 Task: Change the layout to landscape.
Action: Mouse pressed left at (498, 329)
Screenshot: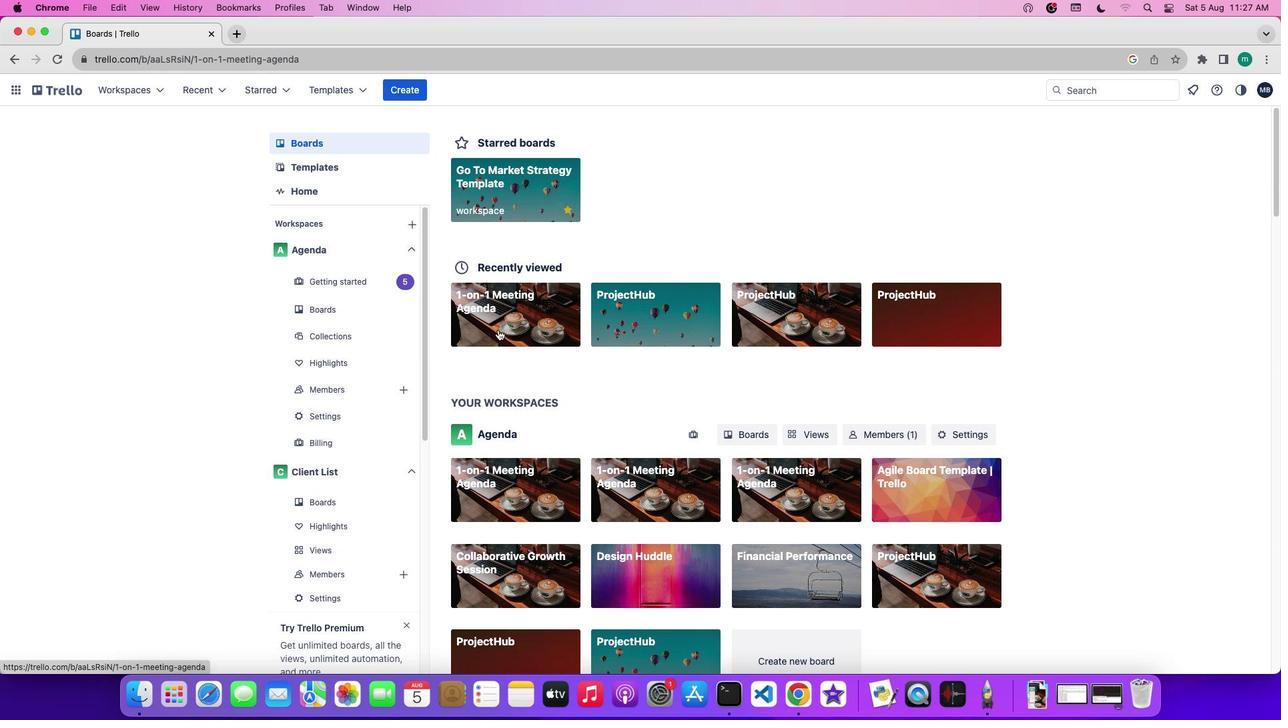 
Action: Mouse moved to (1107, 265)
Screenshot: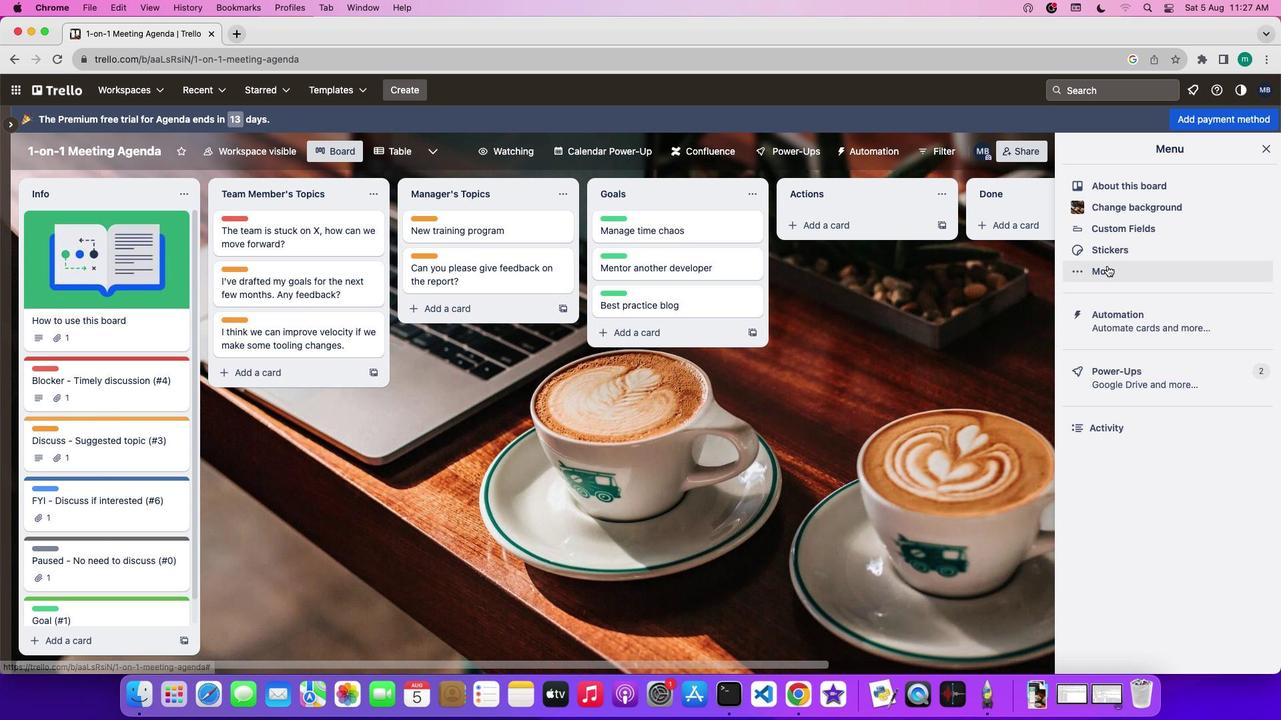 
Action: Mouse pressed left at (1107, 265)
Screenshot: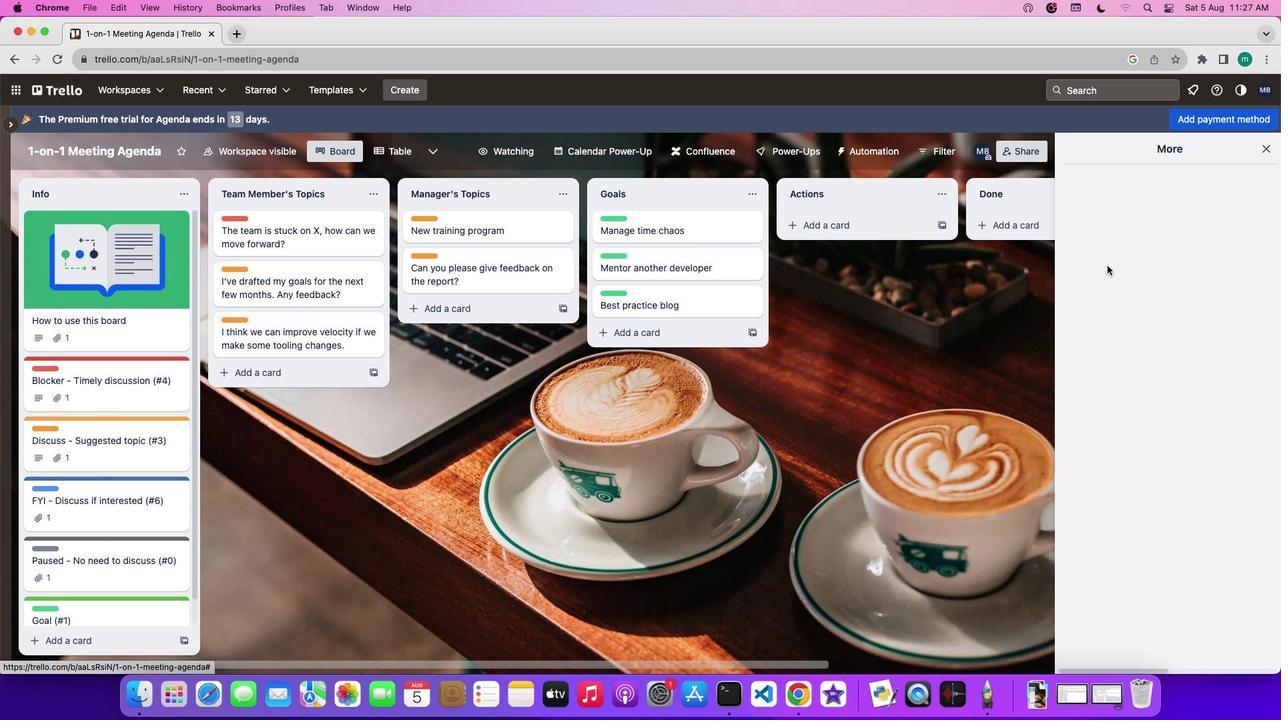 
Action: Mouse moved to (1116, 375)
Screenshot: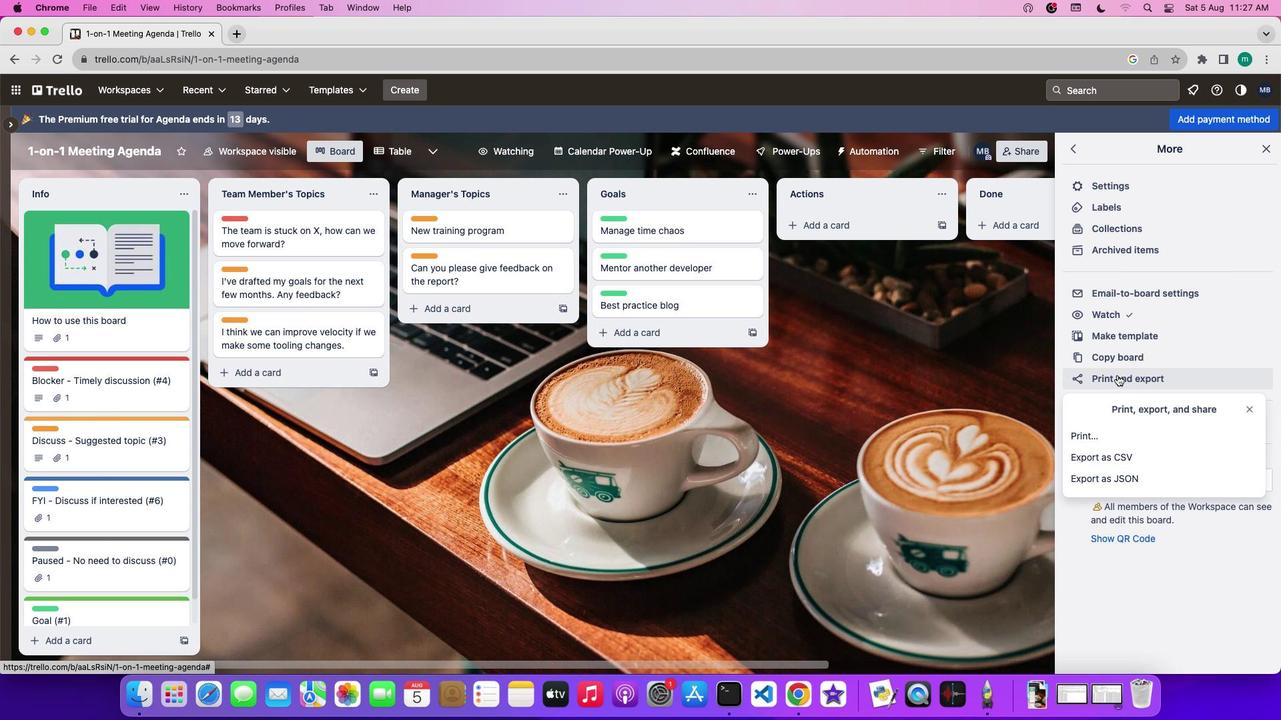 
Action: Mouse pressed left at (1116, 375)
Screenshot: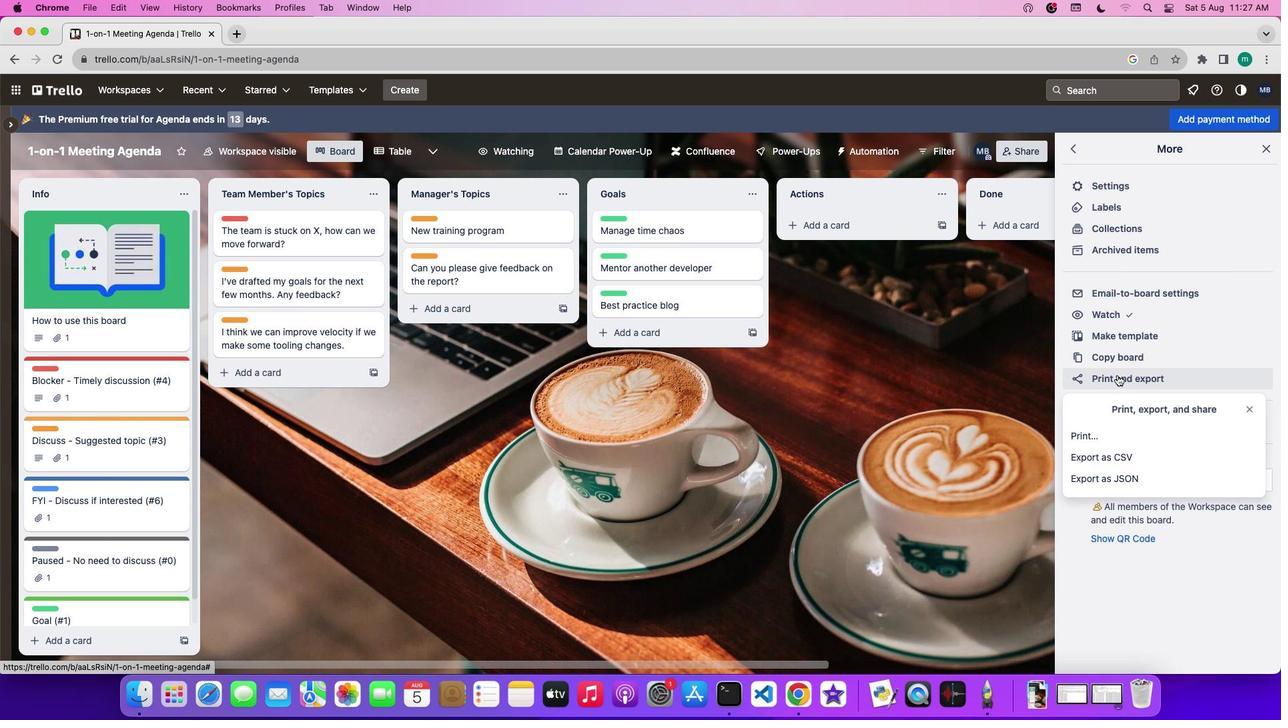 
Action: Mouse moved to (1114, 437)
Screenshot: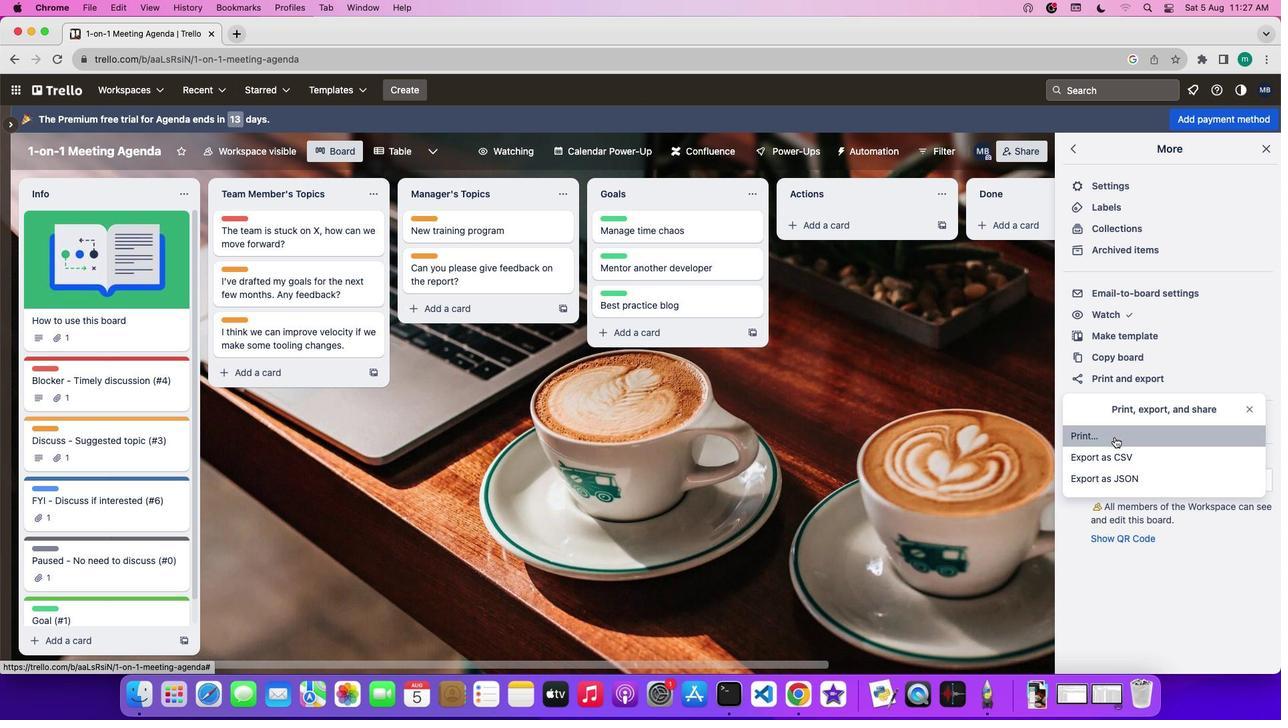 
Action: Mouse pressed left at (1114, 437)
Screenshot: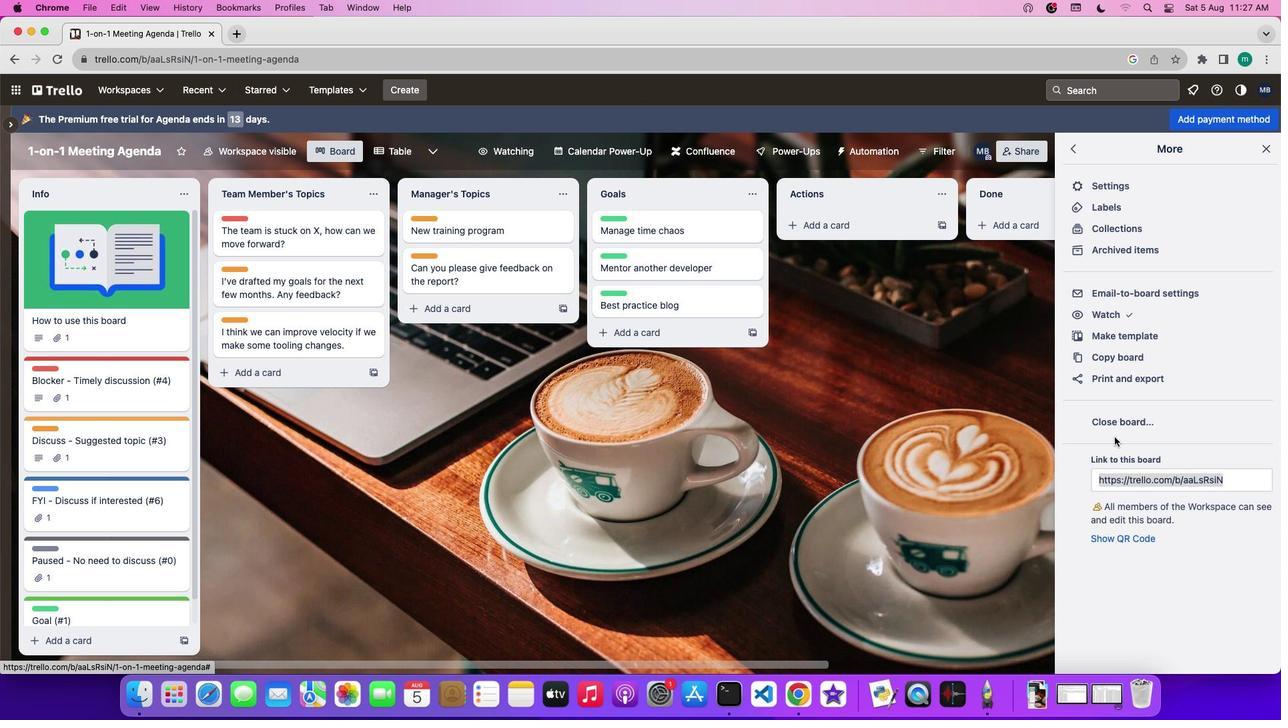
Action: Mouse moved to (1030, 204)
Screenshot: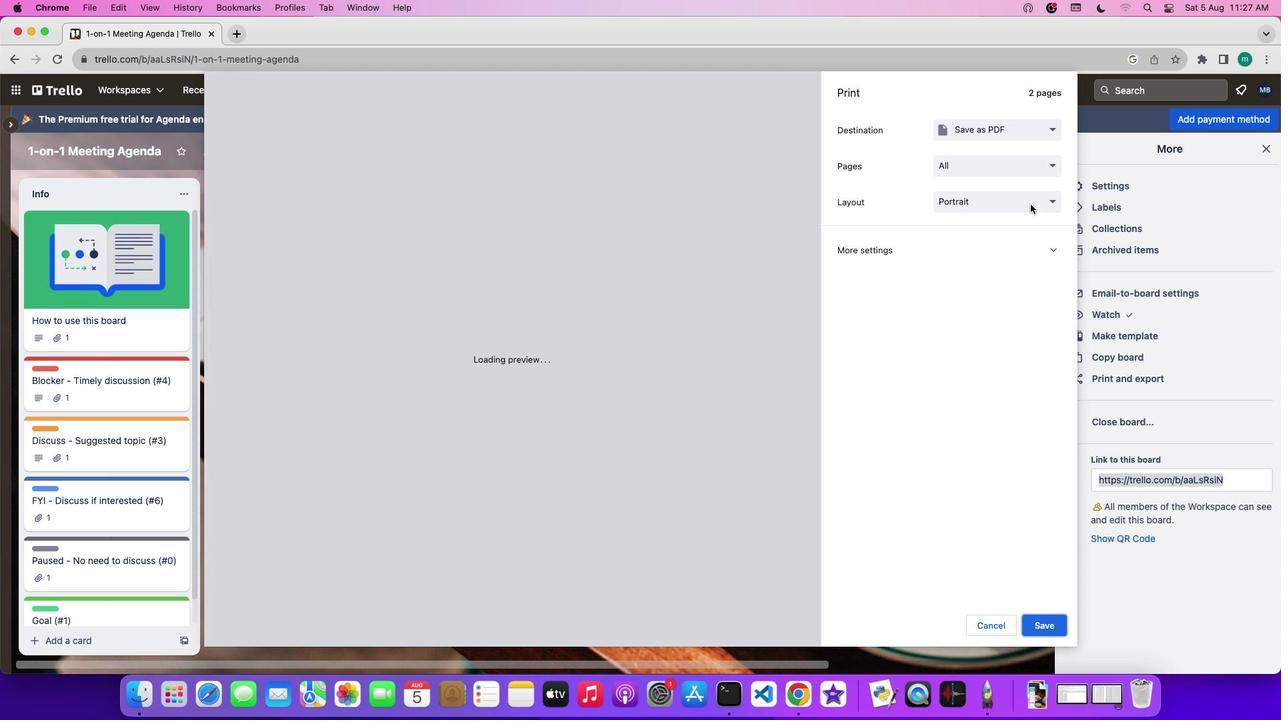 
Action: Mouse pressed left at (1030, 204)
Screenshot: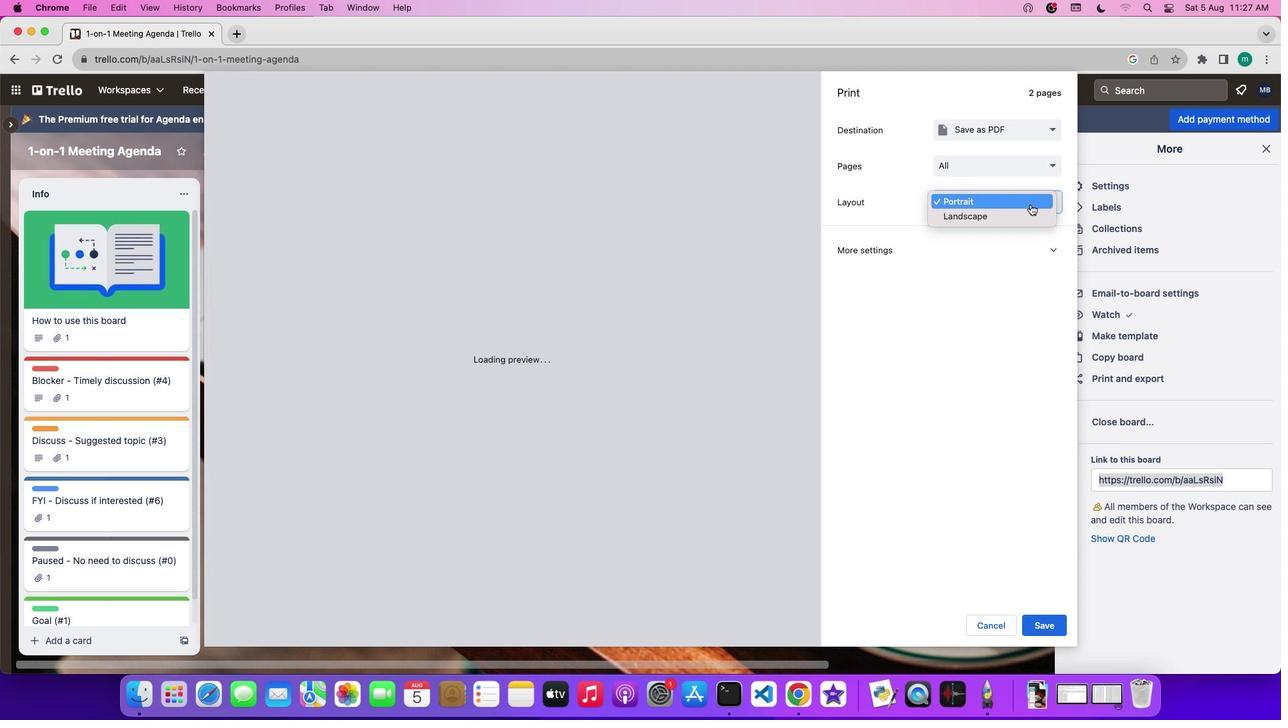 
Action: Mouse moved to (1027, 214)
Screenshot: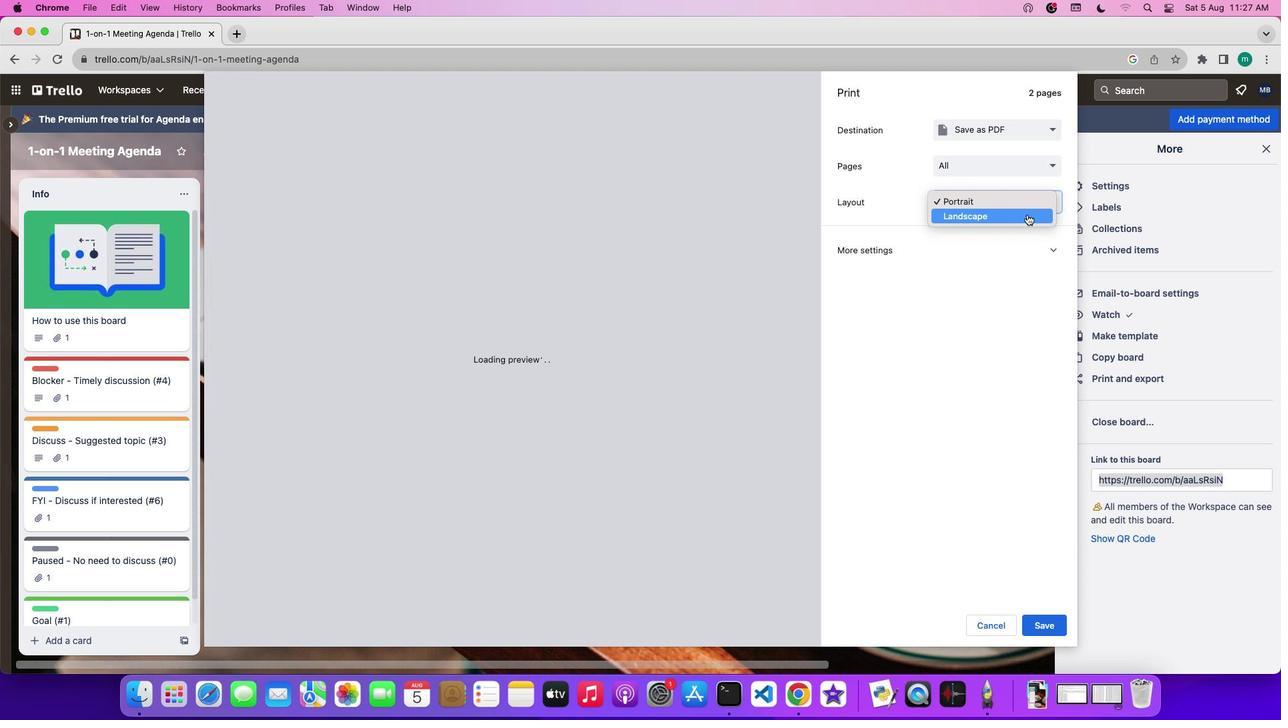
Action: Mouse pressed left at (1027, 214)
Screenshot: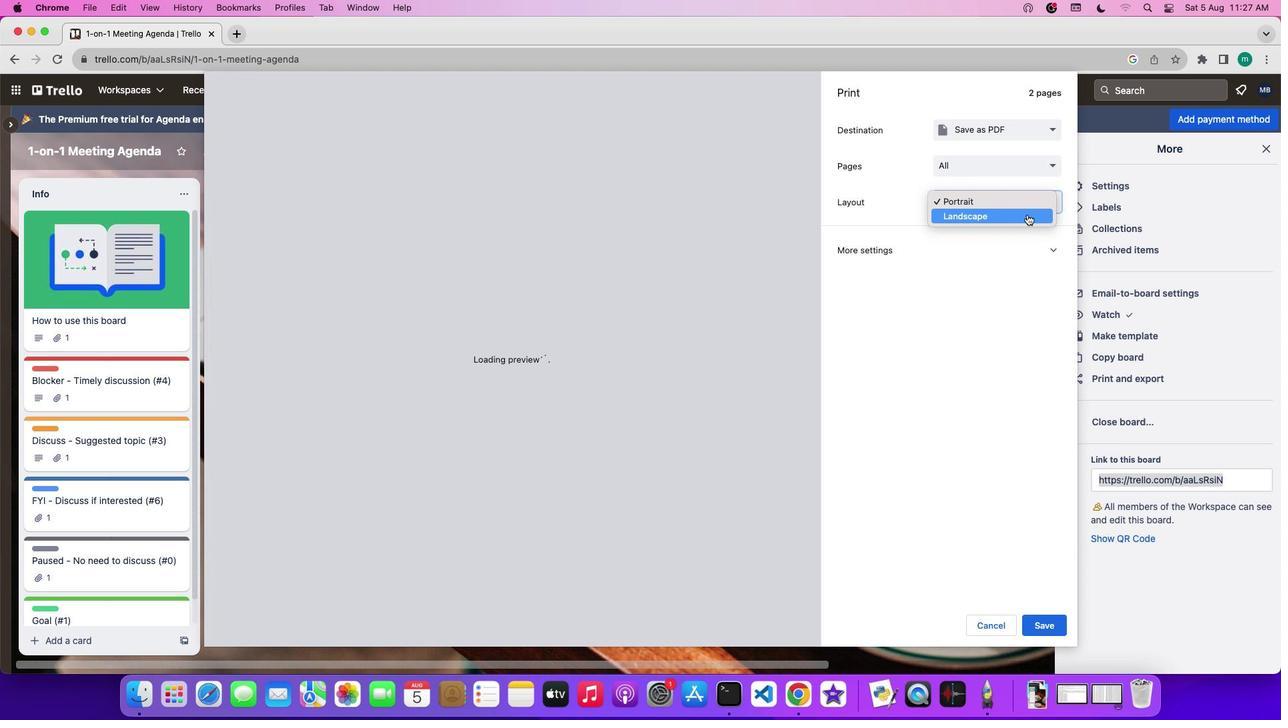 
Action: Mouse moved to (992, 256)
Screenshot: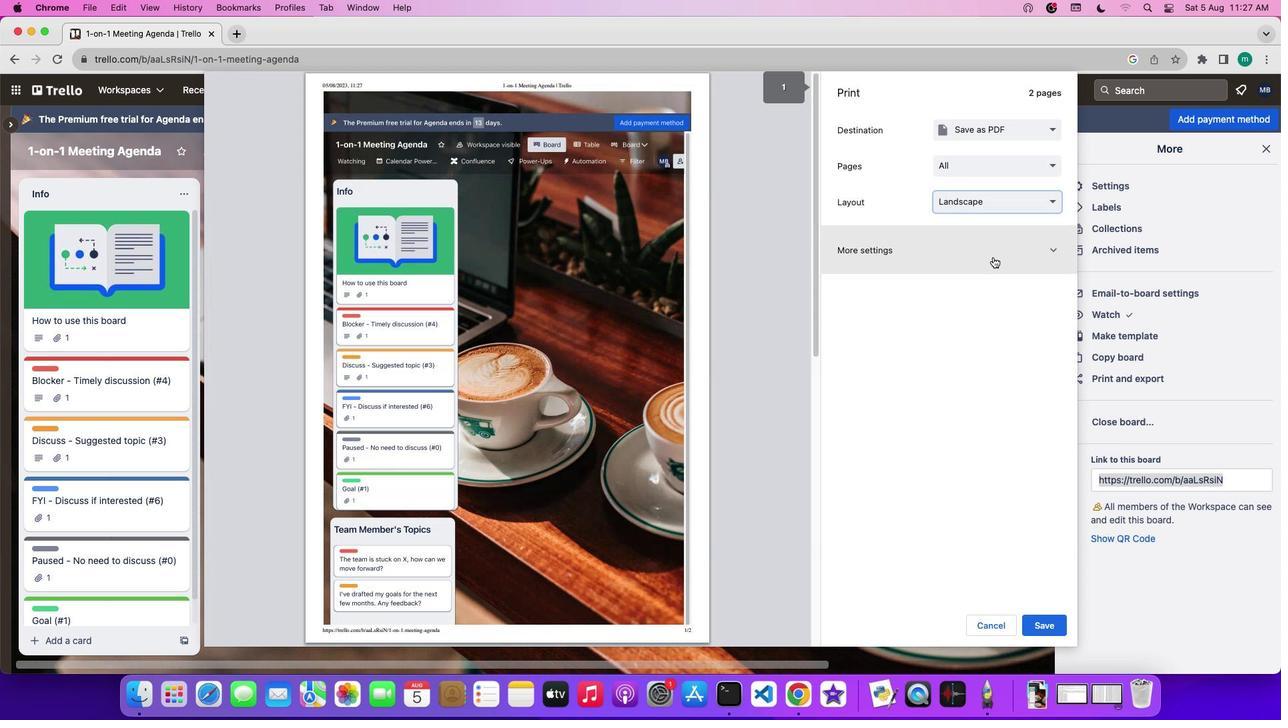 
